 Task: Open Card Card0000000366 in Board Board0000000092 in Workspace WS0000000031 in Trello. Add Member Mailaustralia7@gmail.com to Card Card0000000366 in Board Board0000000092 in Workspace WS0000000031 in Trello. Add Blue Label titled Label0000000366 to Card Card0000000366 in Board Board0000000092 in Workspace WS0000000031 in Trello. Add Checklist CL0000000366 to Card Card0000000366 in Board Board0000000092 in Workspace WS0000000031 in Trello. Add Dates with Start Date as Sep 01 2023 and Due Date as Sep 30 2023 to Card Card0000000366 in Board Board0000000092 in Workspace WS0000000031 in Trello
Action: Mouse moved to (340, 323)
Screenshot: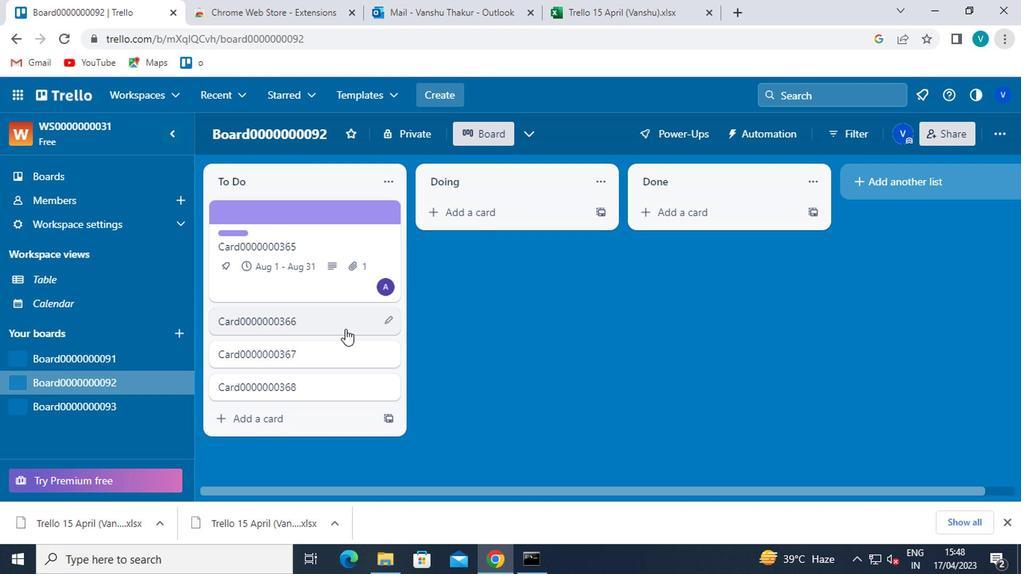 
Action: Mouse pressed left at (340, 323)
Screenshot: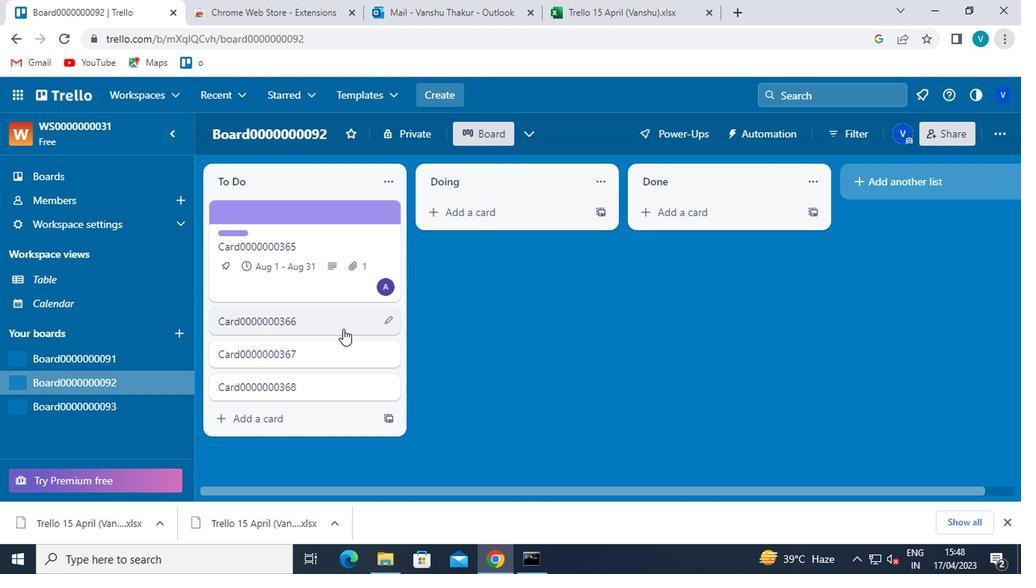 
Action: Mouse moved to (678, 210)
Screenshot: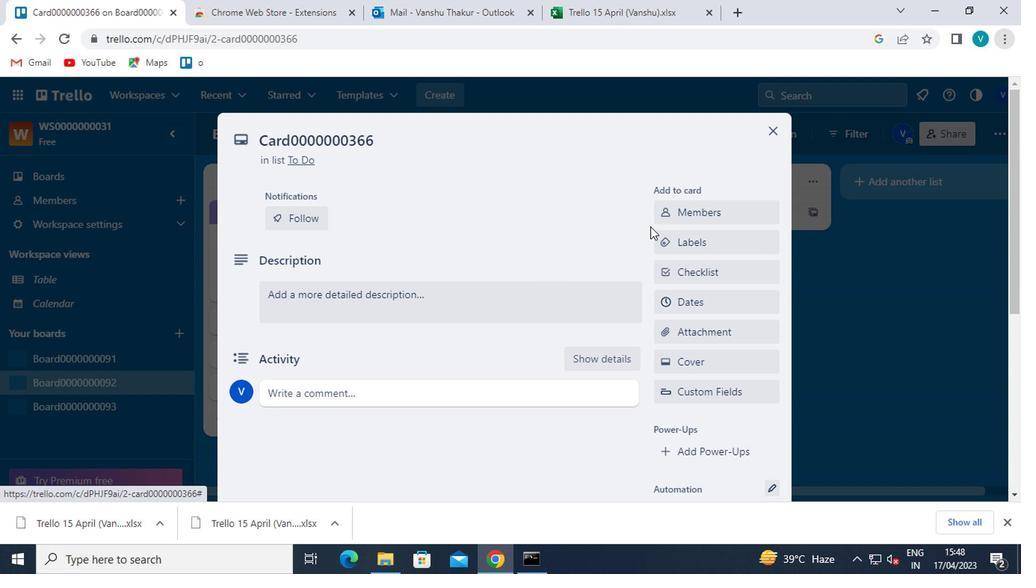 
Action: Mouse pressed left at (678, 210)
Screenshot: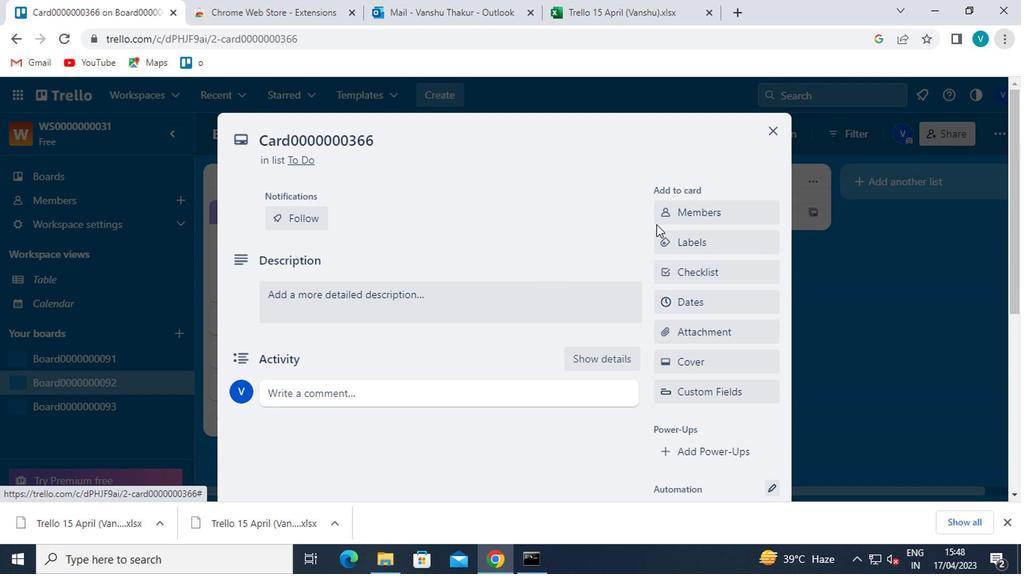 
Action: Mouse moved to (690, 277)
Screenshot: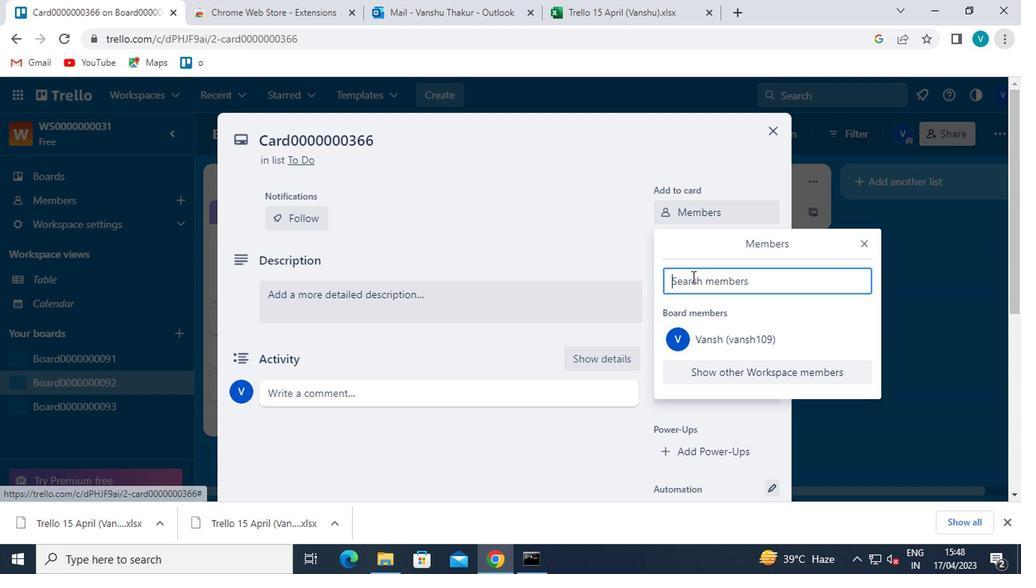 
Action: Mouse pressed left at (690, 277)
Screenshot: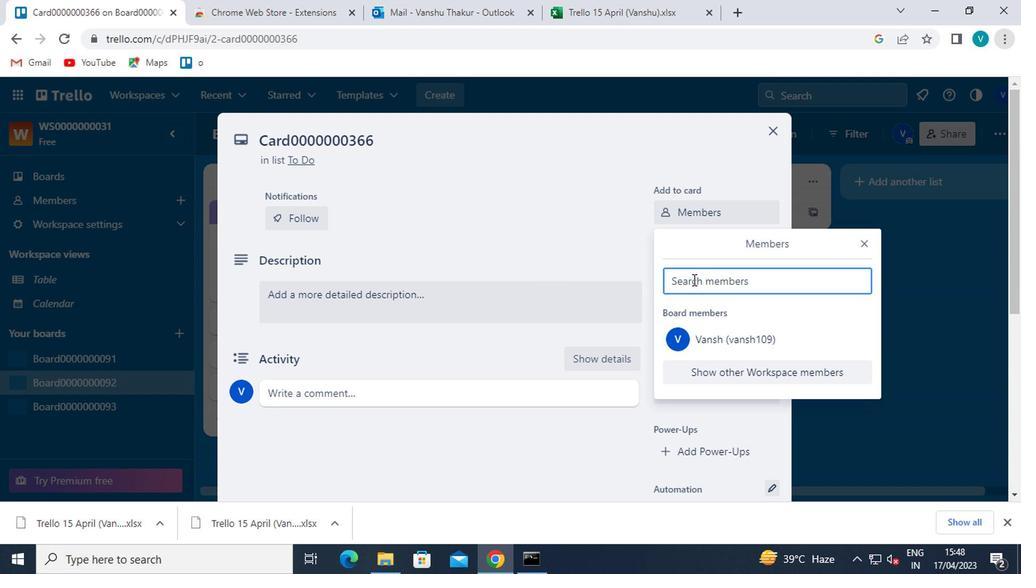 
Action: Key pressed <Key.shift>MAILAUSTRALIA7<Key.shift>@GMAIL.COM
Screenshot: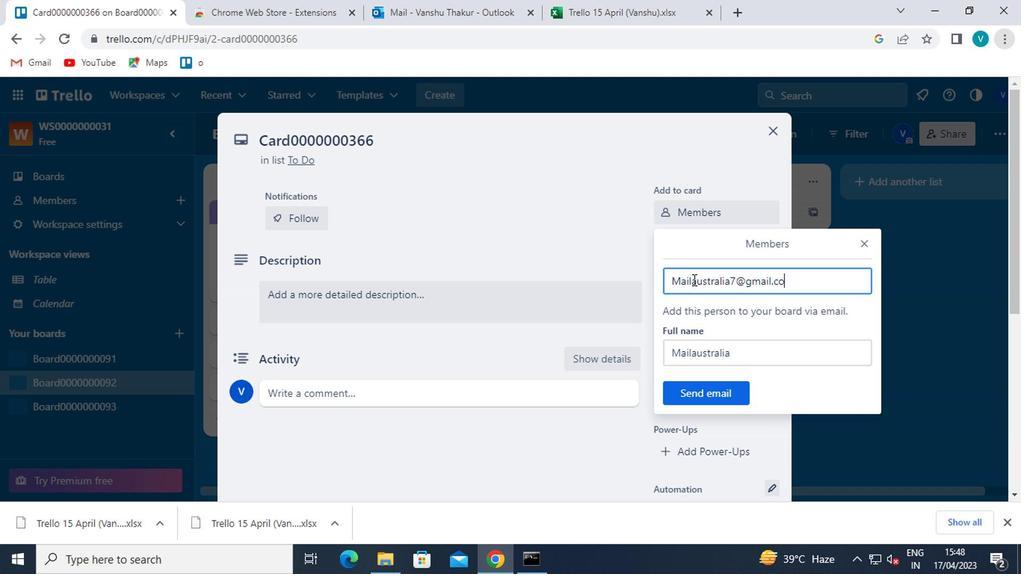 
Action: Mouse moved to (711, 391)
Screenshot: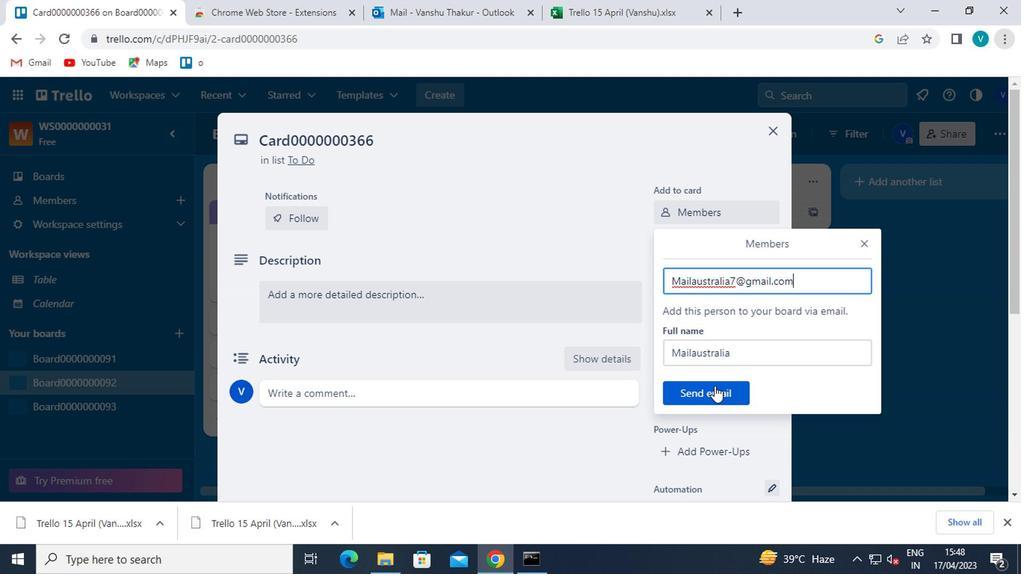 
Action: Mouse pressed left at (711, 391)
Screenshot: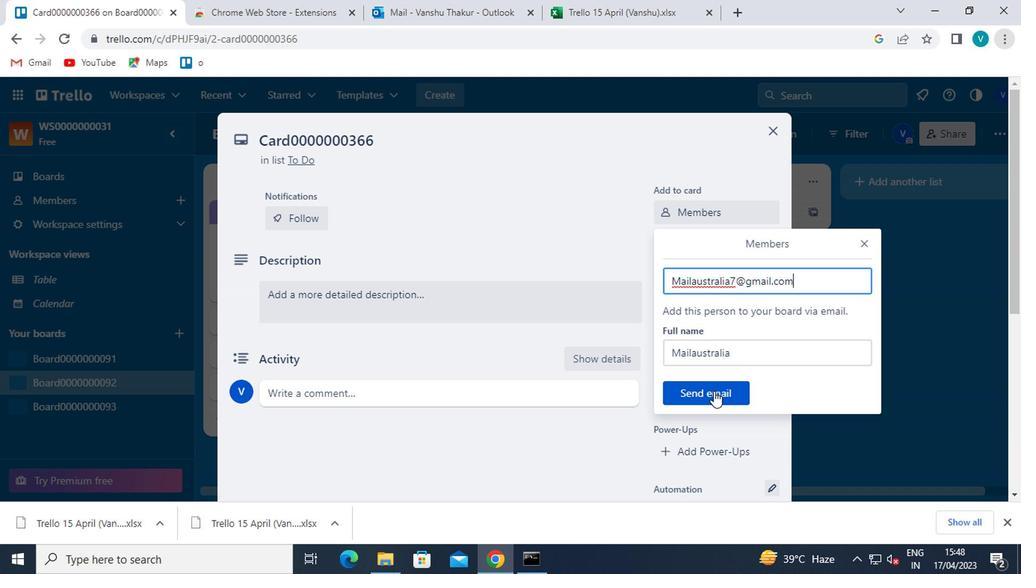 
Action: Mouse moved to (726, 234)
Screenshot: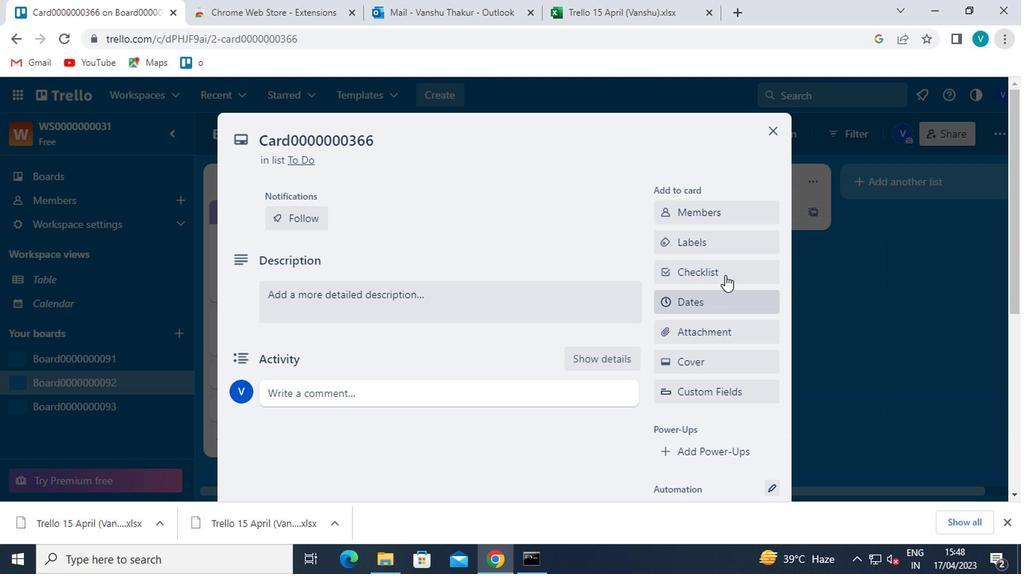 
Action: Mouse pressed left at (726, 234)
Screenshot: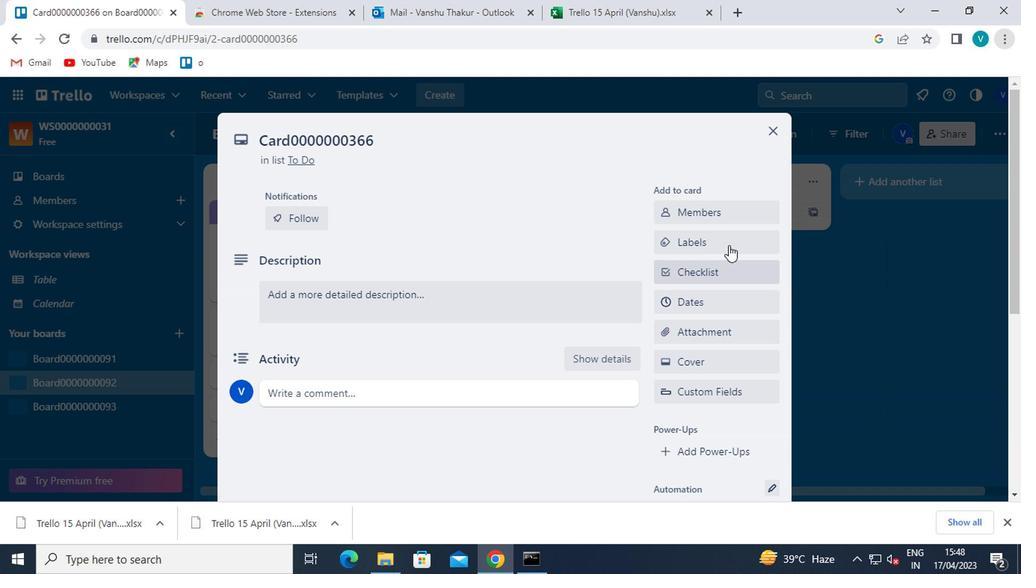 
Action: Mouse moved to (759, 421)
Screenshot: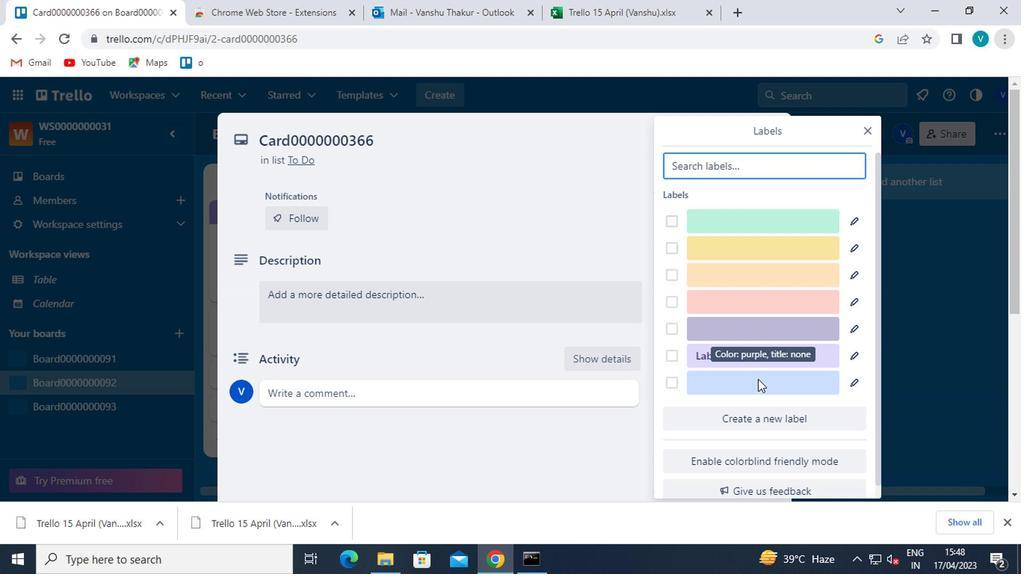 
Action: Mouse pressed left at (759, 421)
Screenshot: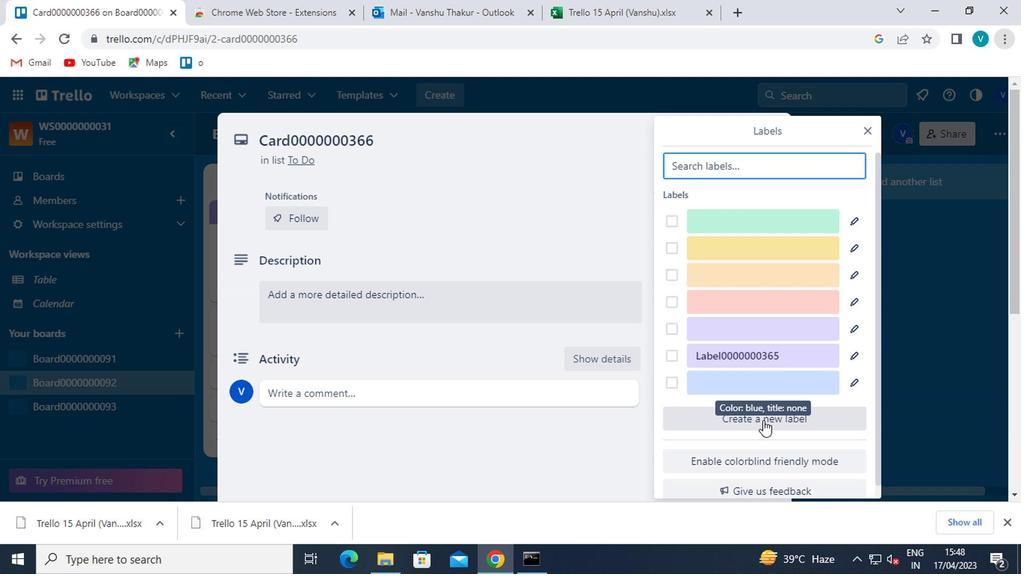 
Action: Mouse moved to (684, 421)
Screenshot: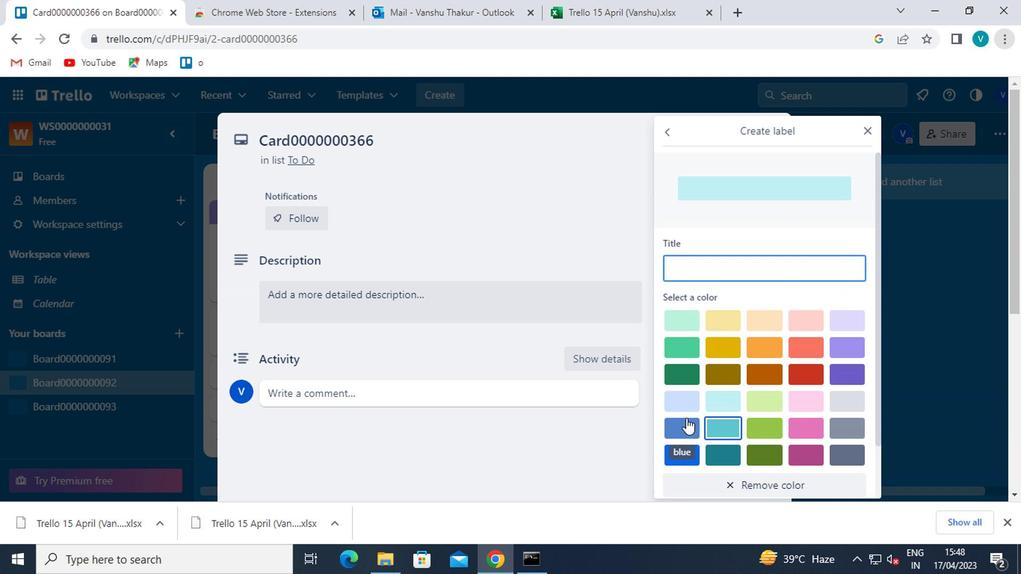 
Action: Mouse pressed left at (684, 421)
Screenshot: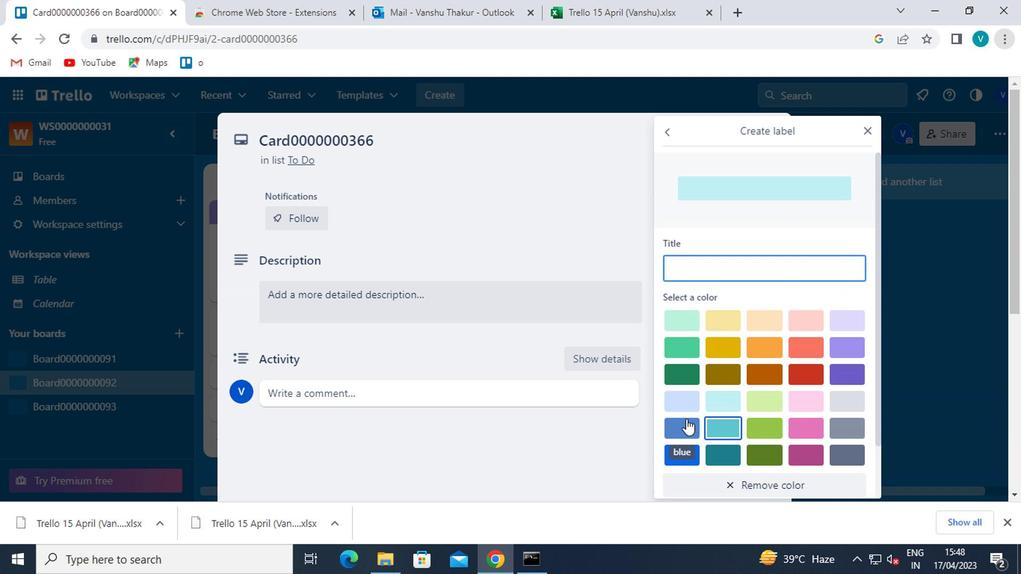 
Action: Mouse moved to (721, 287)
Screenshot: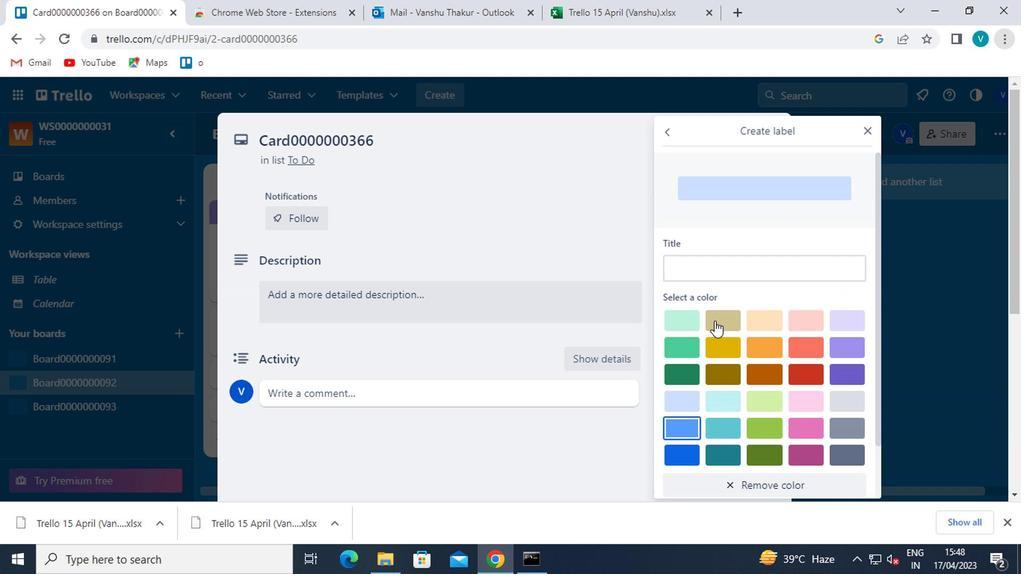
Action: Mouse pressed left at (721, 287)
Screenshot: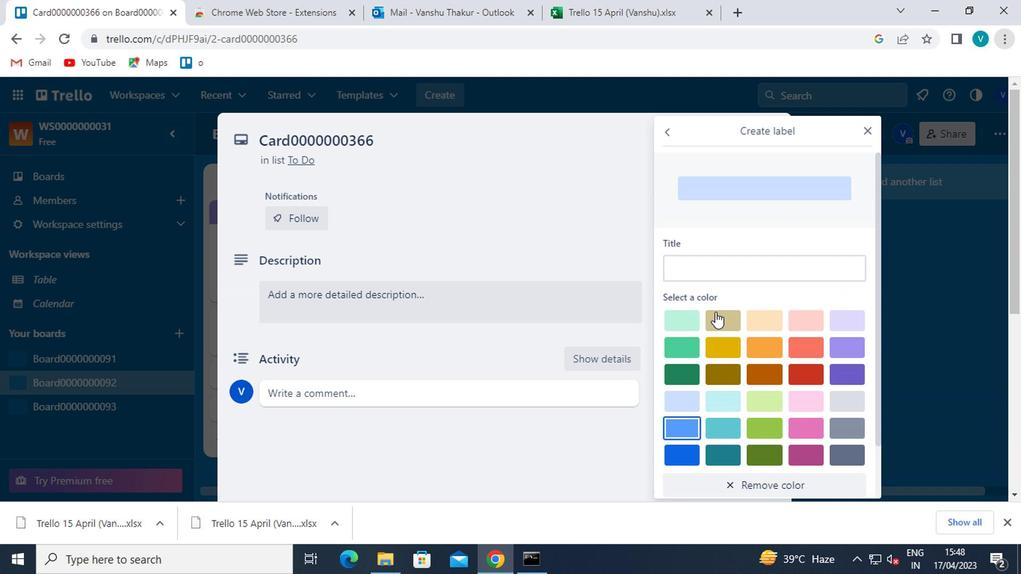 
Action: Mouse moved to (728, 268)
Screenshot: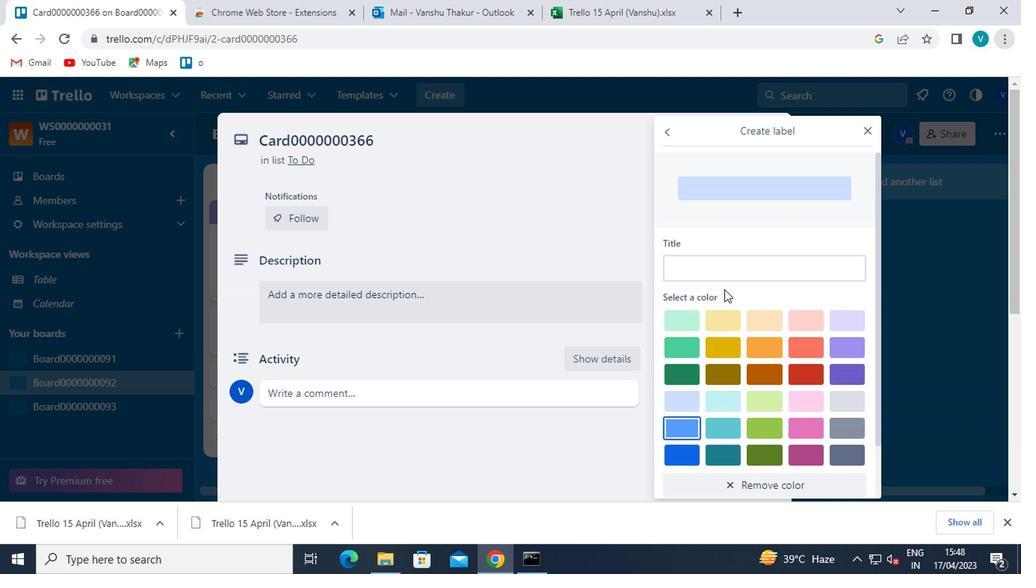 
Action: Mouse pressed left at (728, 268)
Screenshot: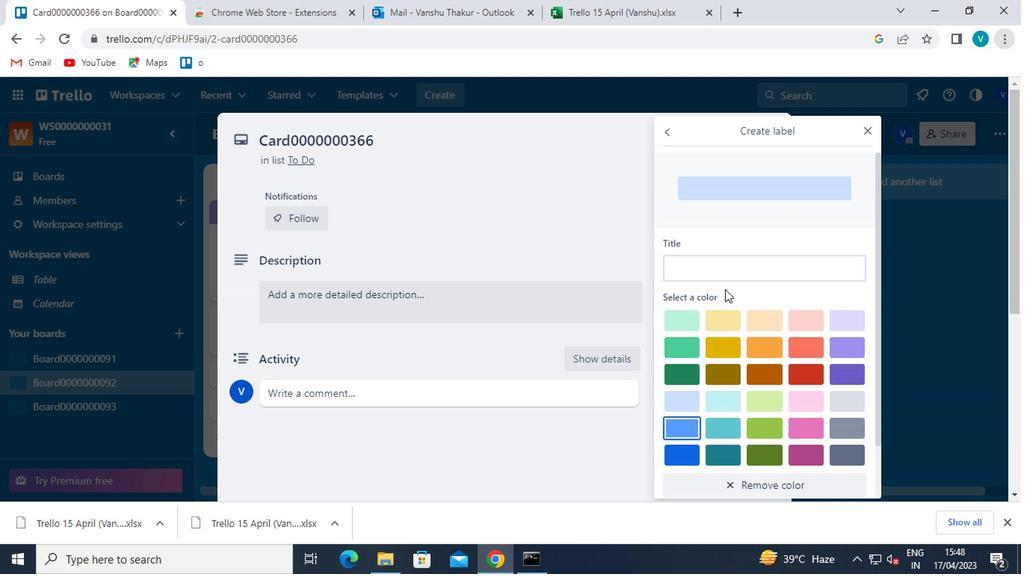 
Action: Mouse moved to (728, 266)
Screenshot: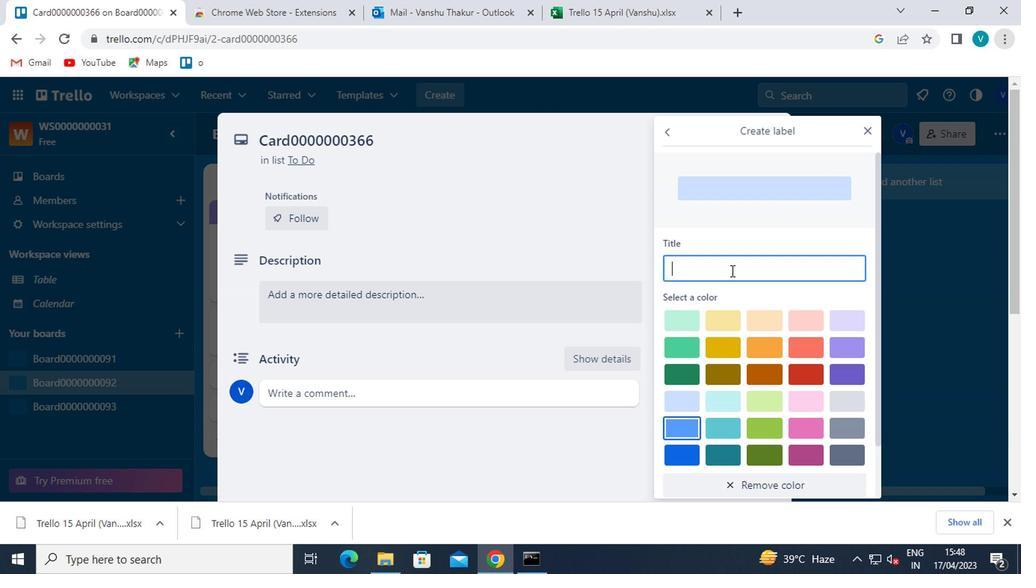 
Action: Key pressed <Key.shift>LABEL0000000366
Screenshot: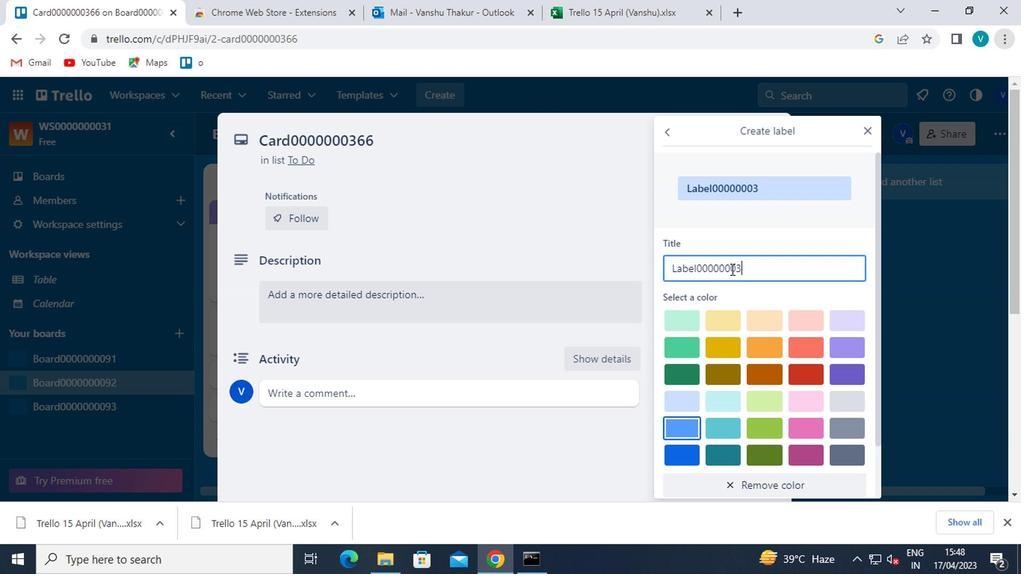 
Action: Mouse scrolled (728, 265) with delta (0, -1)
Screenshot: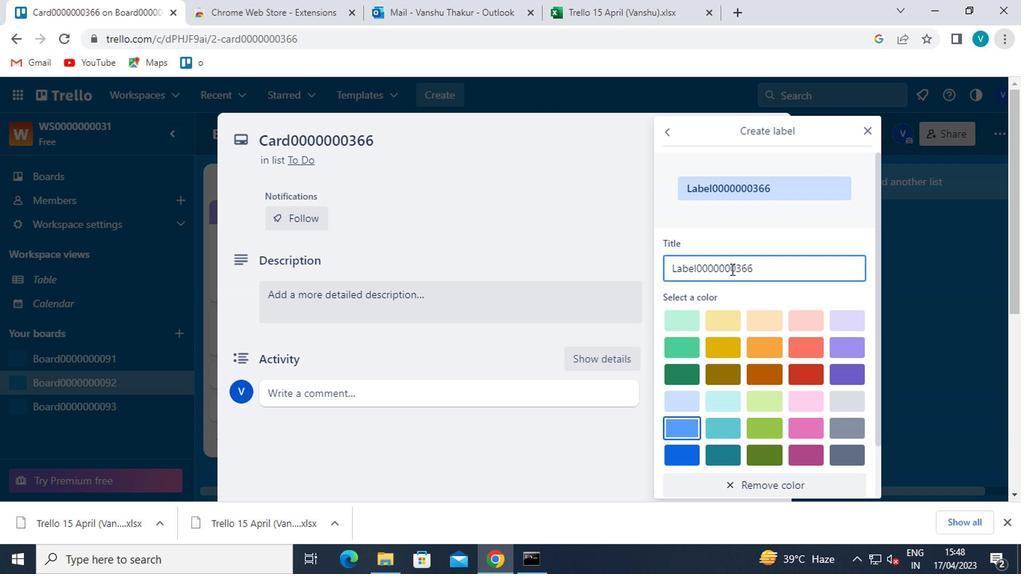 
Action: Mouse scrolled (728, 265) with delta (0, -1)
Screenshot: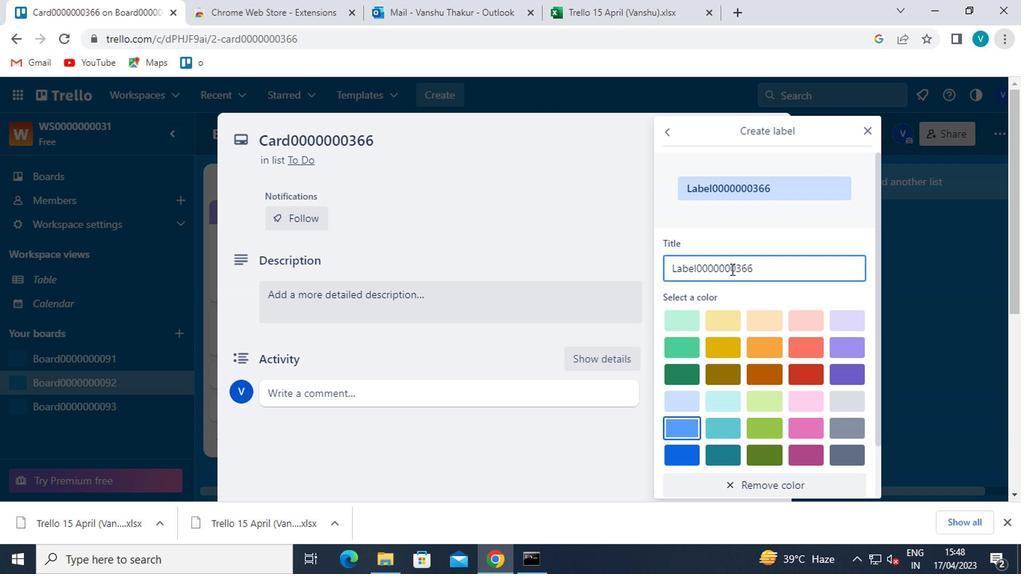
Action: Mouse moved to (671, 475)
Screenshot: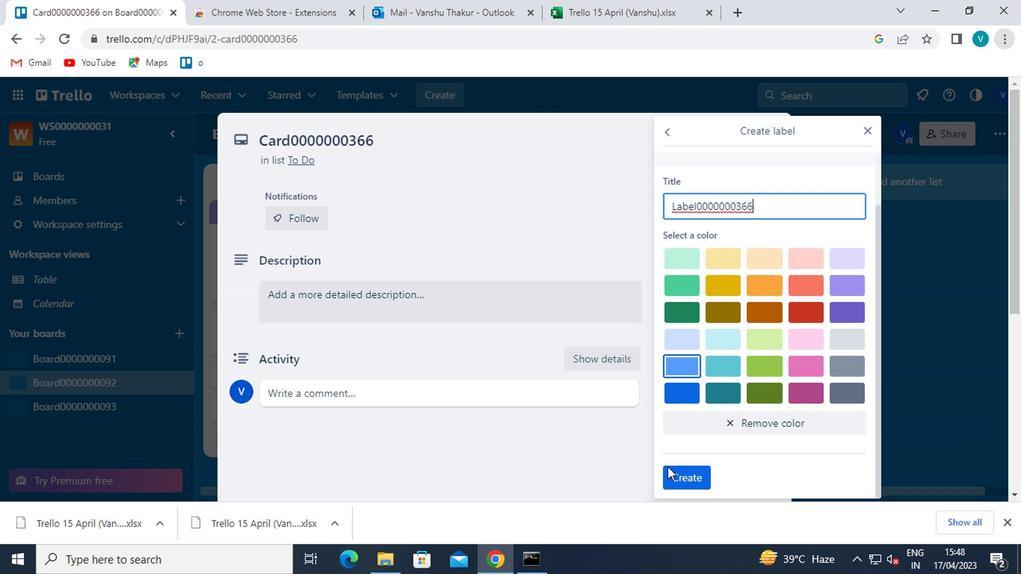 
Action: Mouse pressed left at (671, 475)
Screenshot: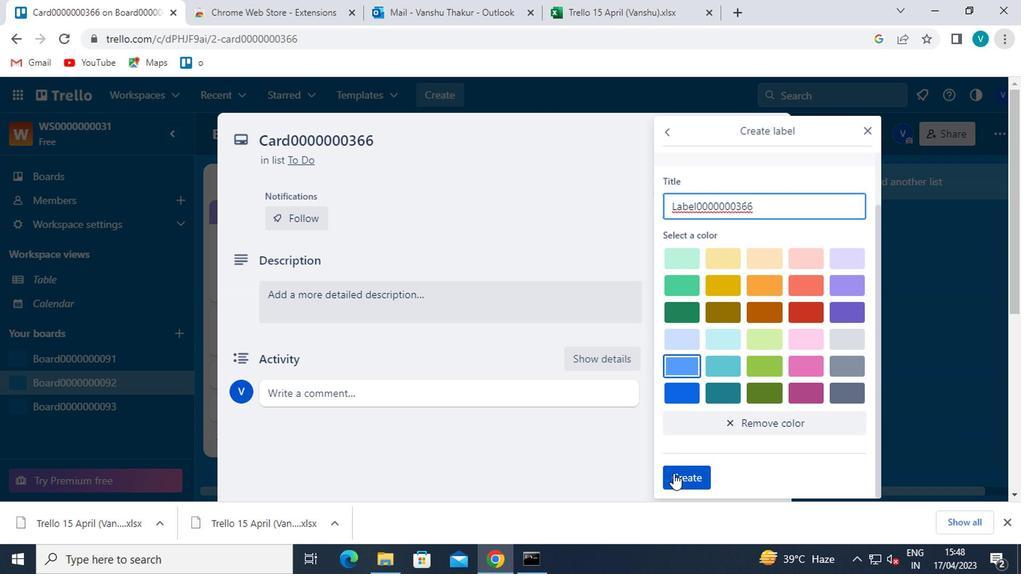 
Action: Mouse moved to (856, 122)
Screenshot: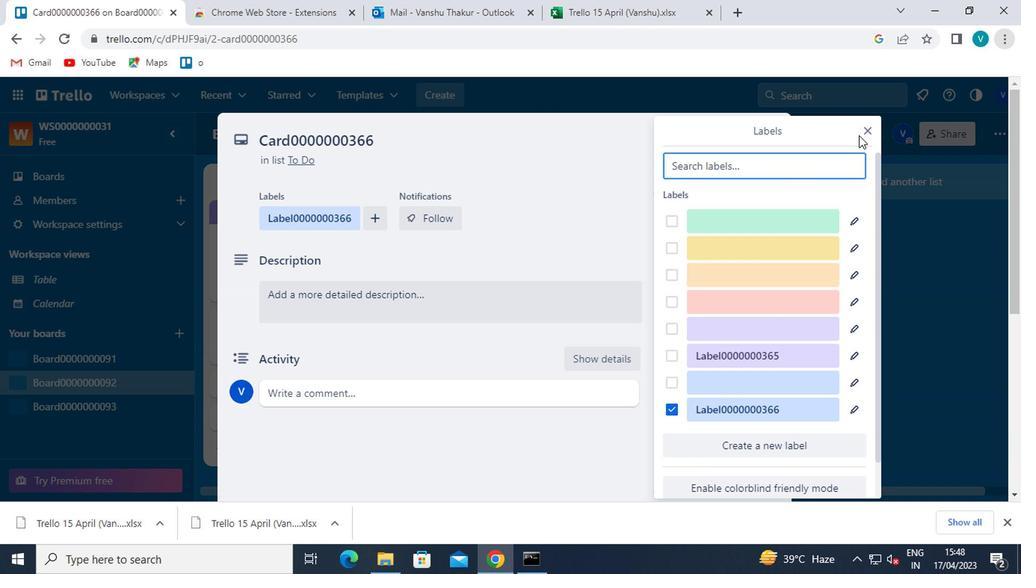 
Action: Mouse pressed left at (856, 122)
Screenshot: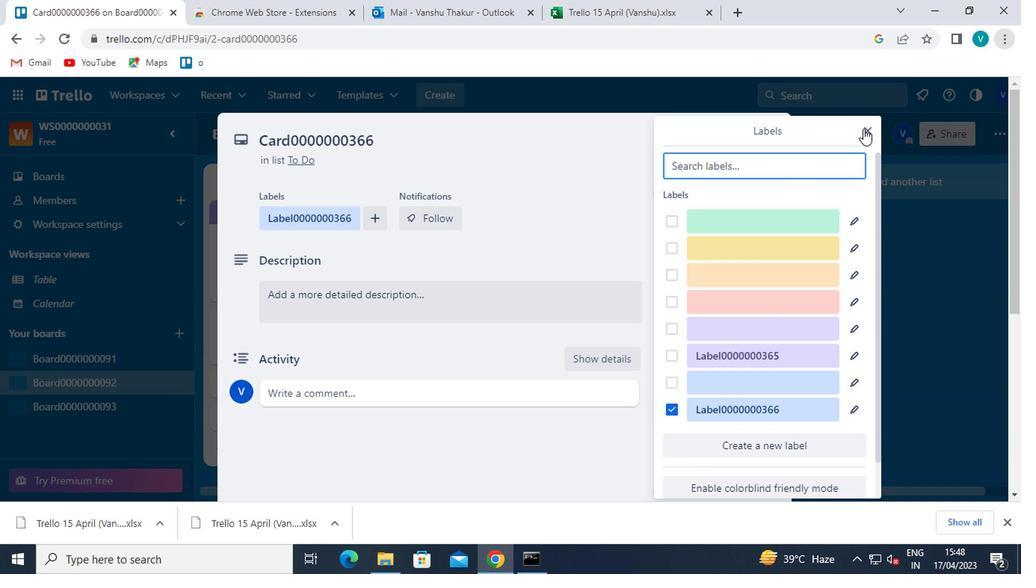 
Action: Mouse moved to (723, 272)
Screenshot: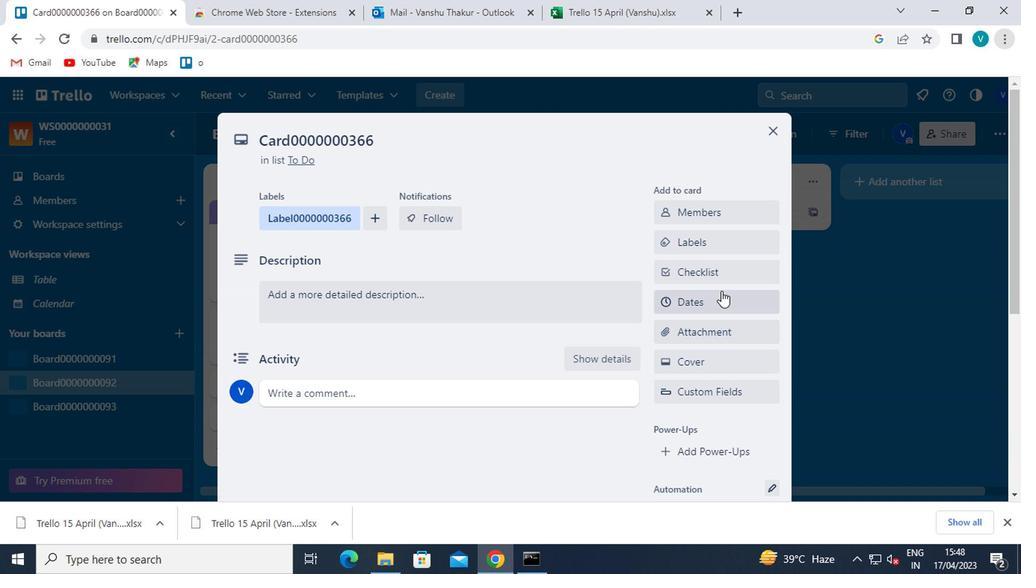 
Action: Mouse pressed left at (723, 272)
Screenshot: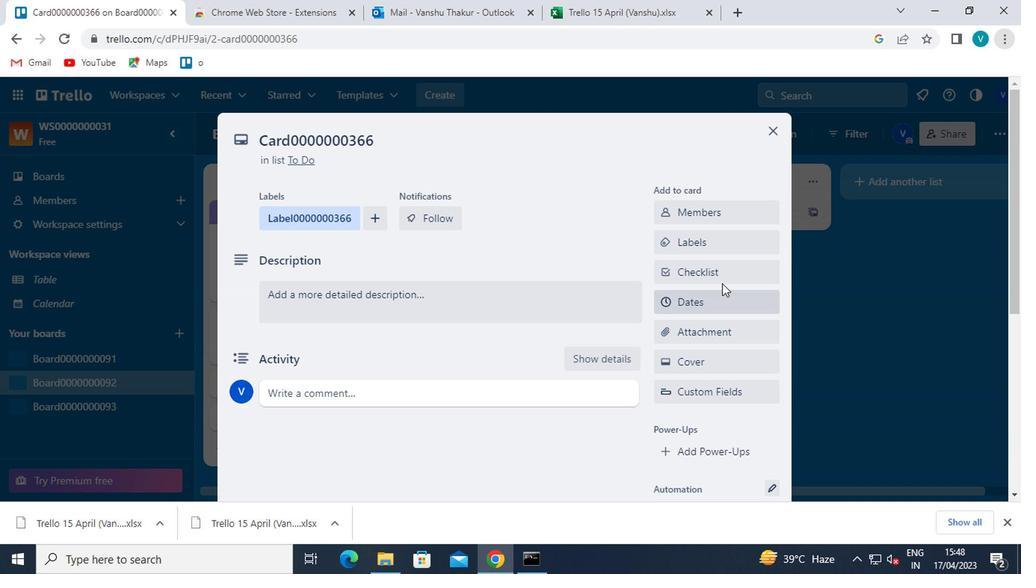 
Action: Key pressed <Key.shift>CL0000000366
Screenshot: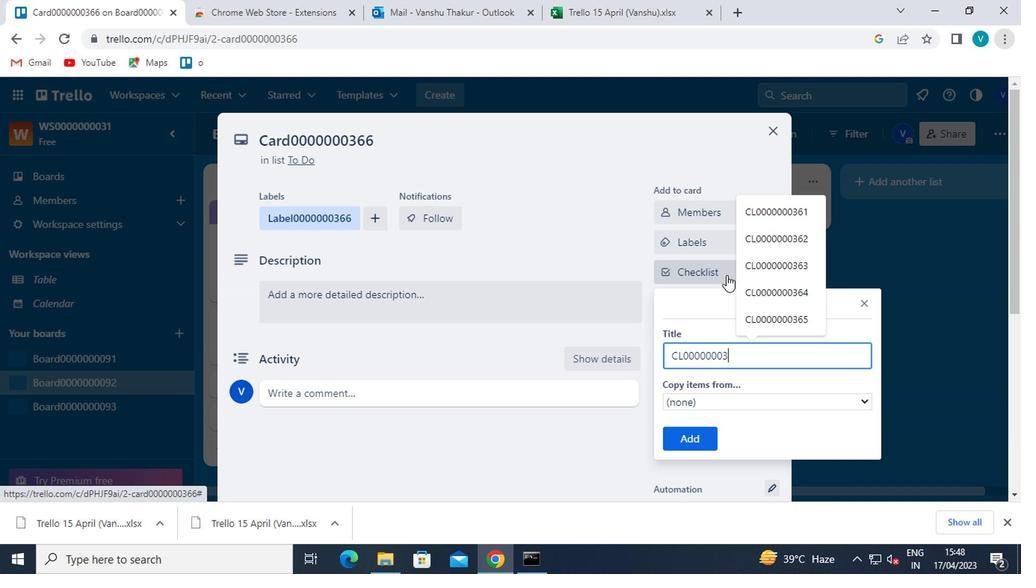 
Action: Mouse moved to (696, 437)
Screenshot: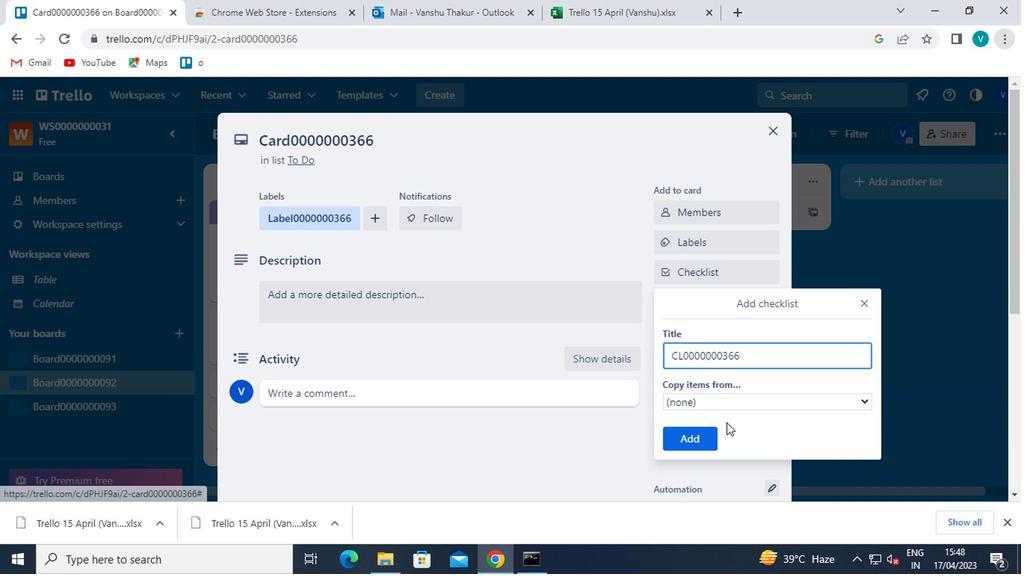 
Action: Mouse pressed left at (696, 437)
Screenshot: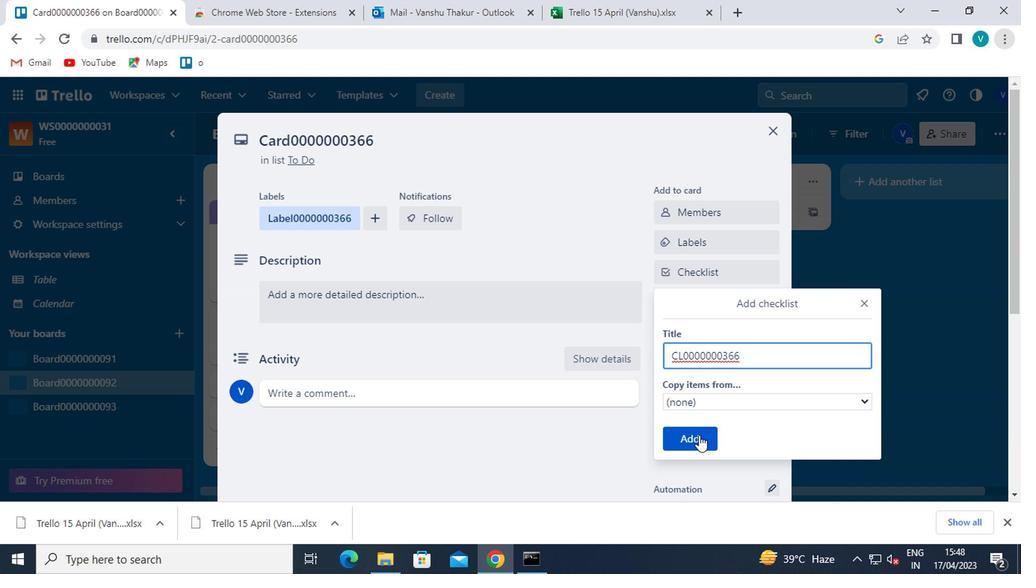 
Action: Mouse moved to (713, 301)
Screenshot: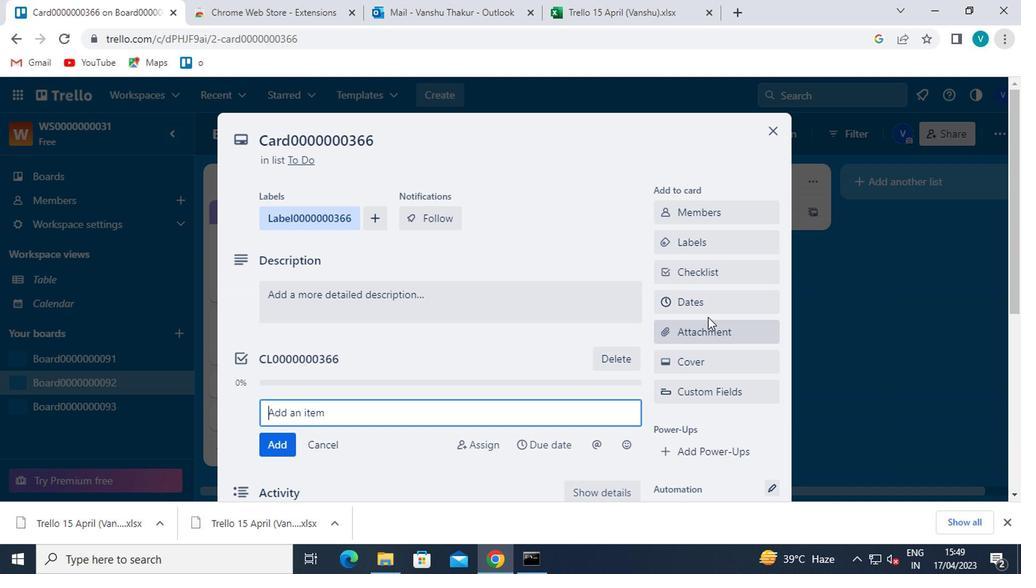 
Action: Mouse pressed left at (713, 301)
Screenshot: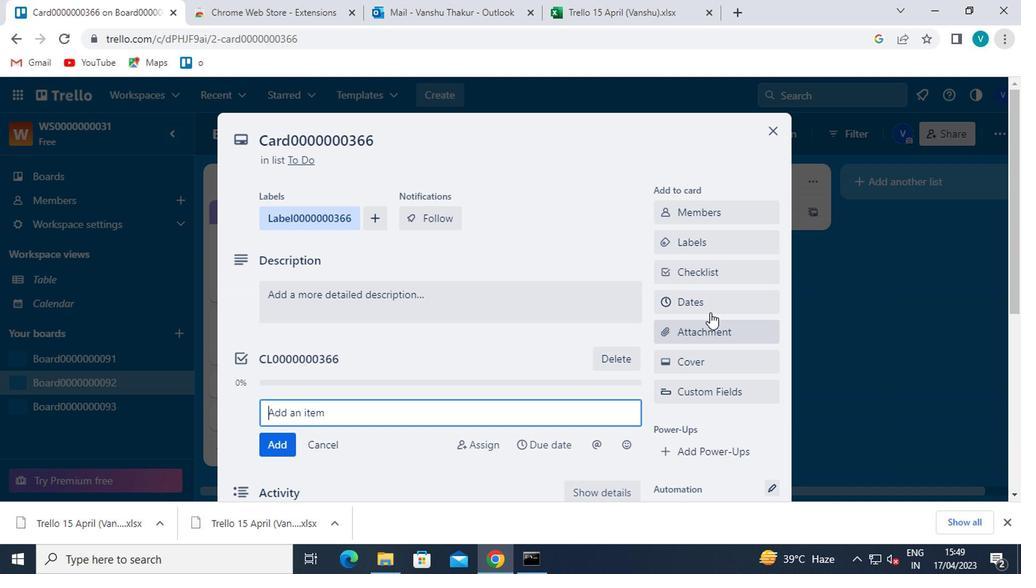 
Action: Mouse moved to (674, 400)
Screenshot: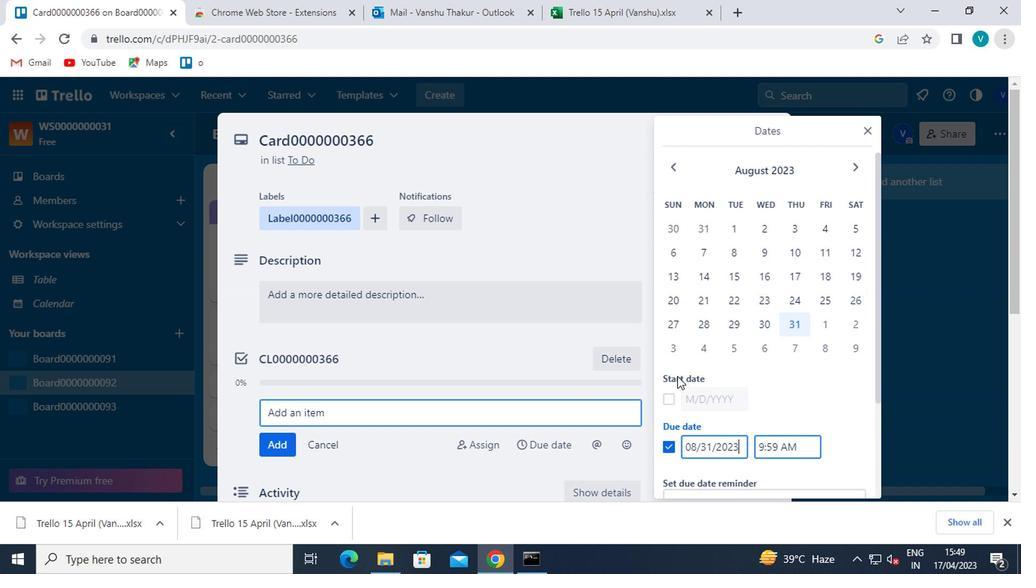 
Action: Mouse pressed left at (674, 400)
Screenshot: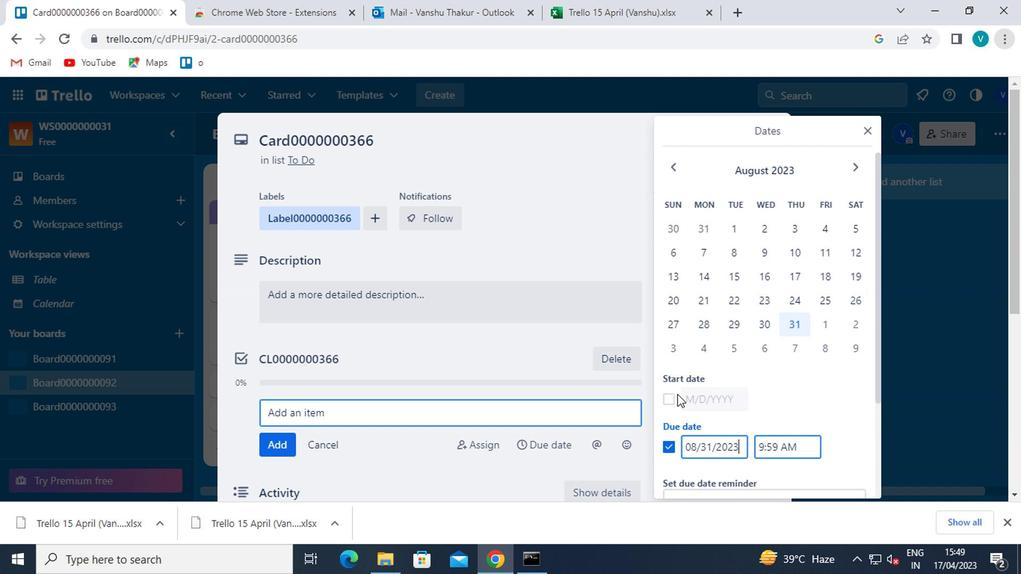 
Action: Mouse moved to (845, 169)
Screenshot: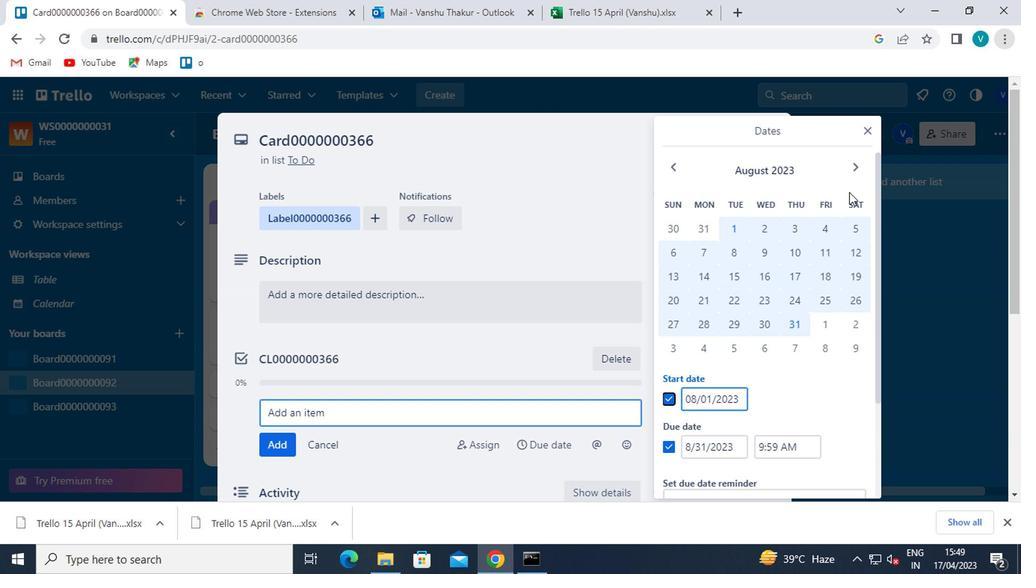 
Action: Mouse pressed left at (845, 169)
Screenshot: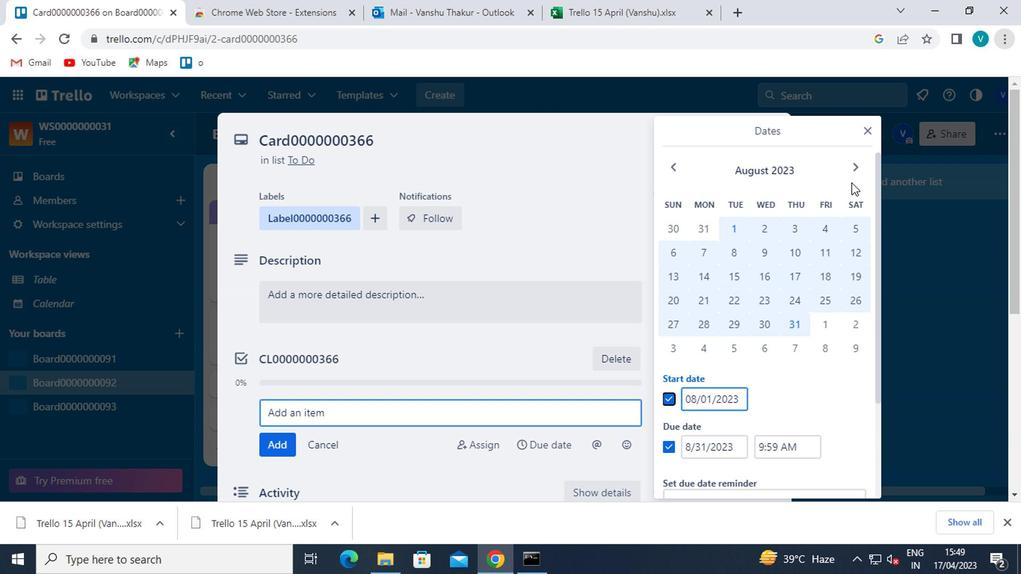 
Action: Mouse moved to (824, 219)
Screenshot: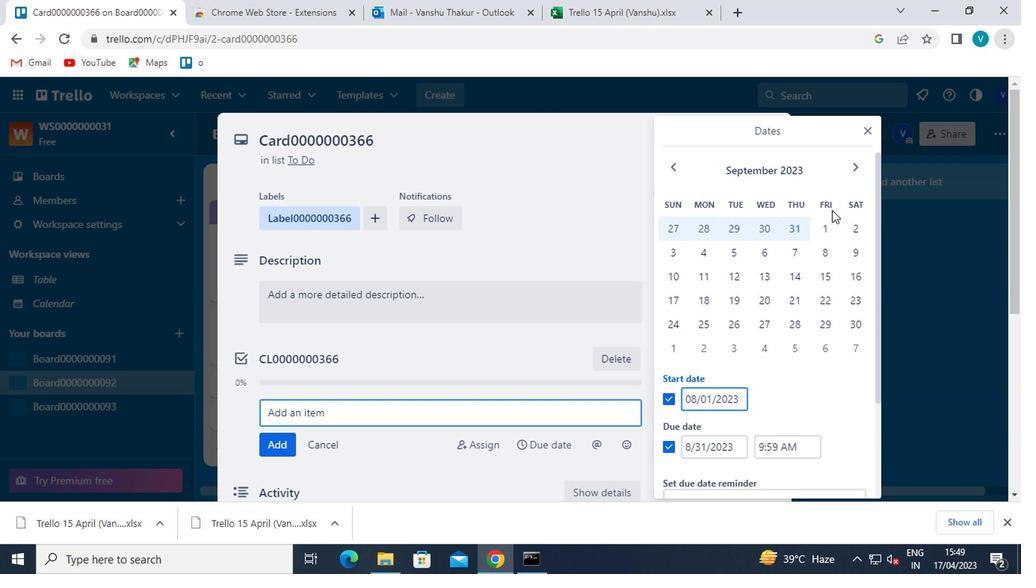 
Action: Mouse pressed left at (824, 219)
Screenshot: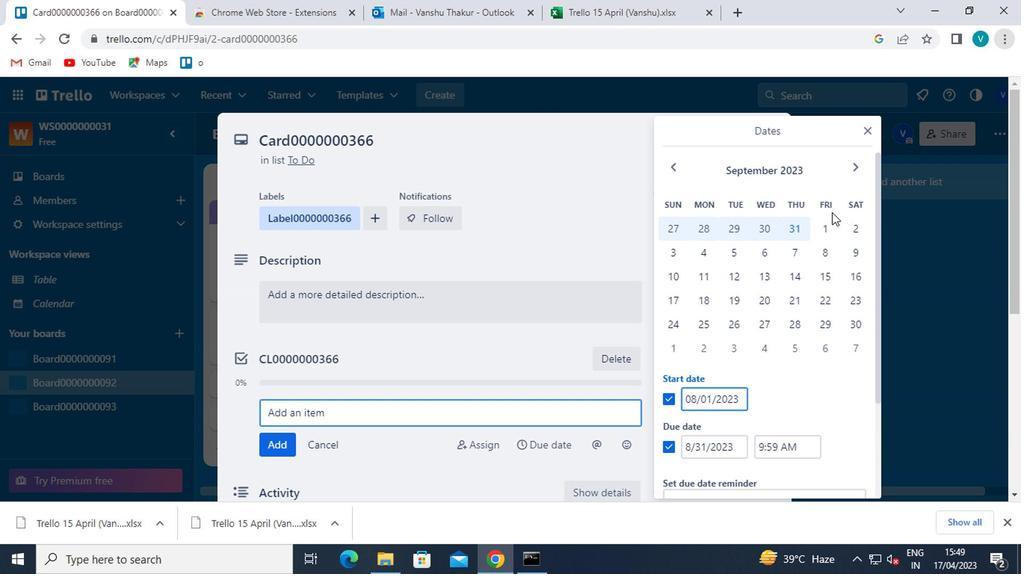 
Action: Mouse moved to (848, 323)
Screenshot: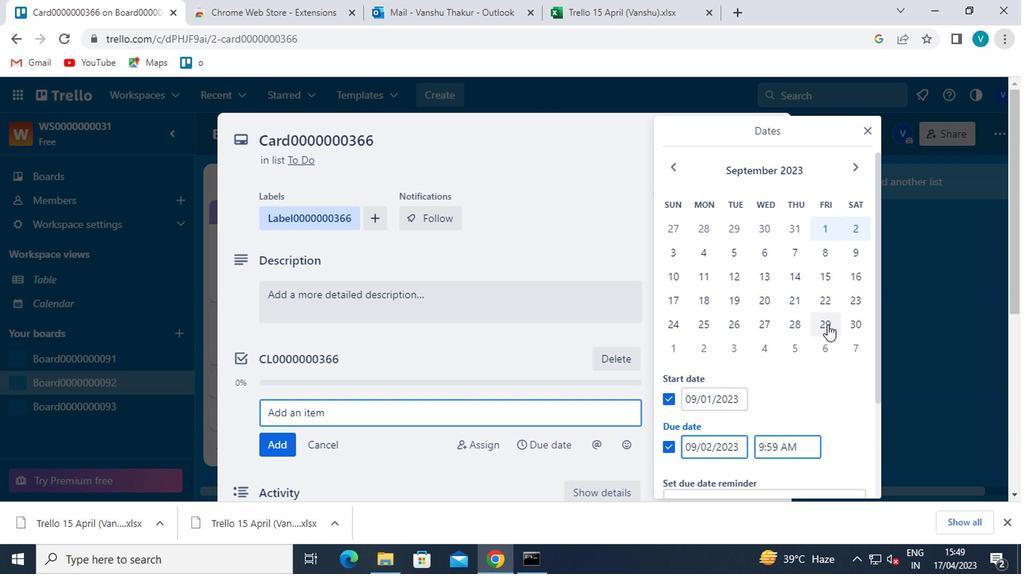
Action: Mouse pressed left at (848, 323)
Screenshot: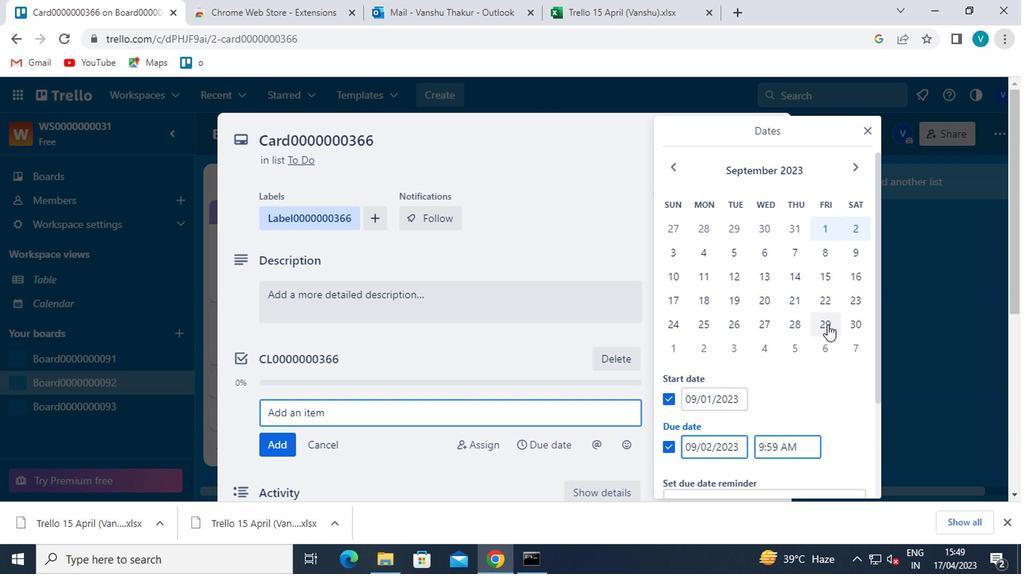 
Action: Mouse moved to (759, 383)
Screenshot: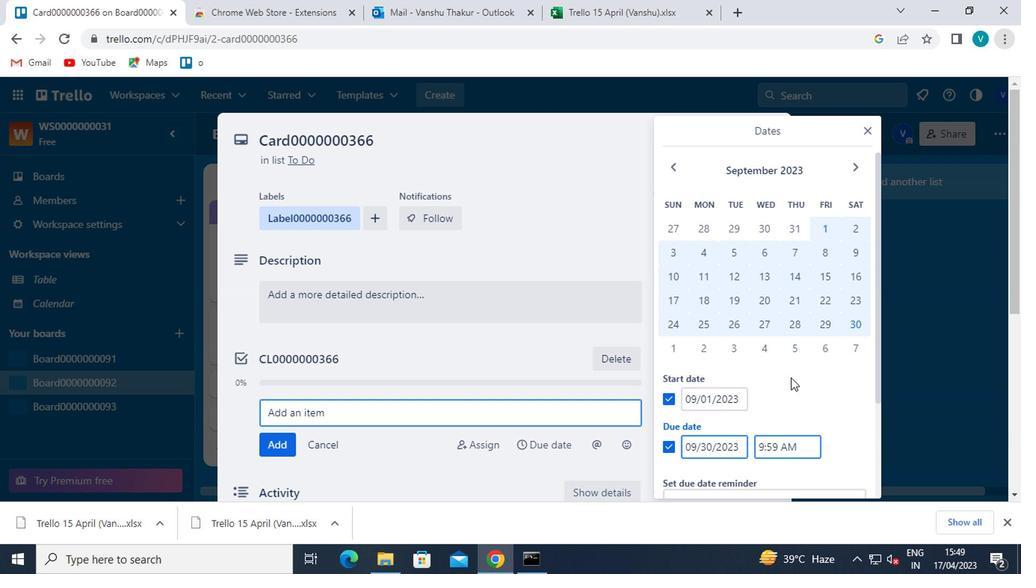 
Action: Mouse scrolled (759, 382) with delta (0, -1)
Screenshot: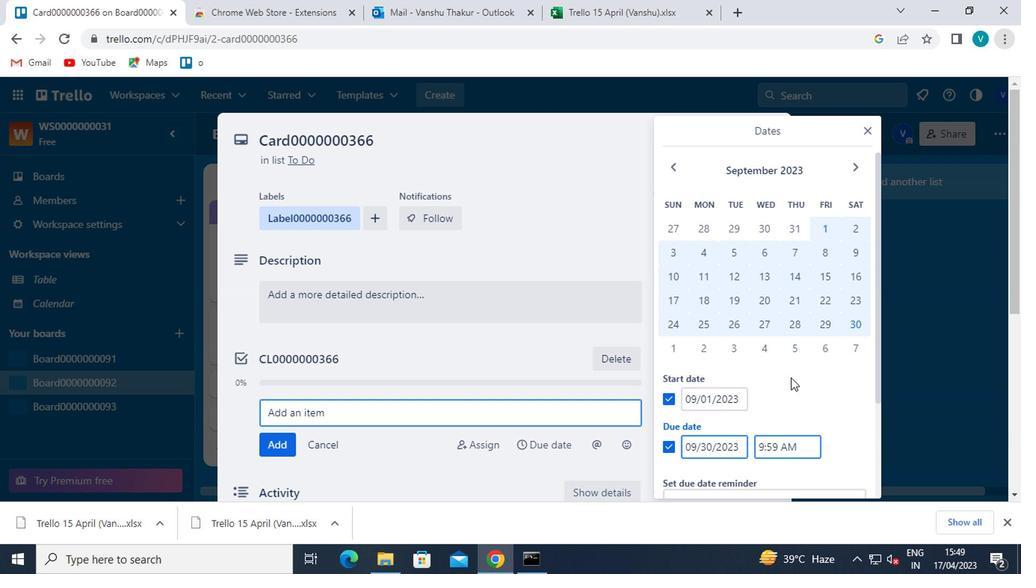 
Action: Mouse moved to (755, 383)
Screenshot: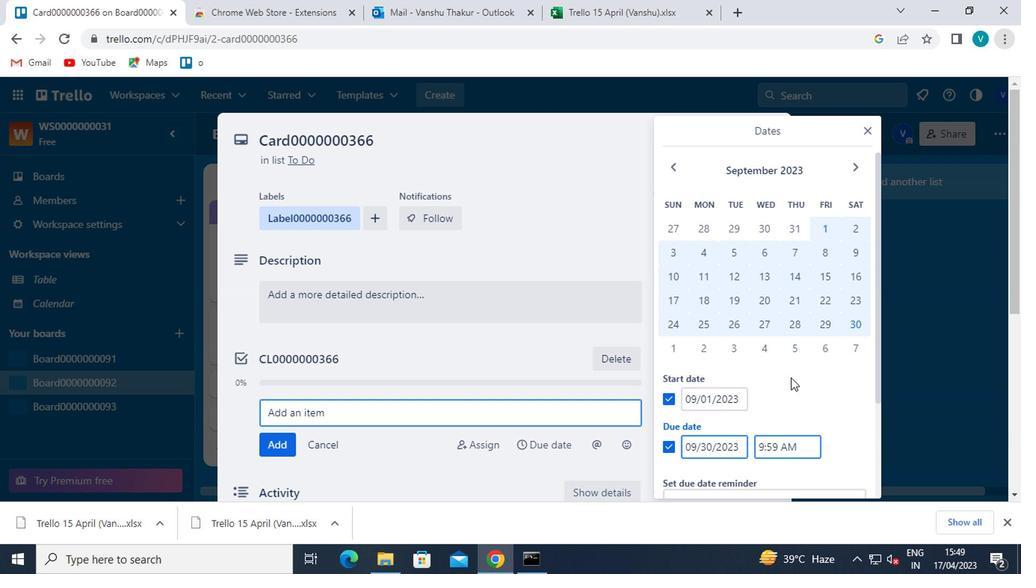 
Action: Mouse scrolled (755, 382) with delta (0, -1)
Screenshot: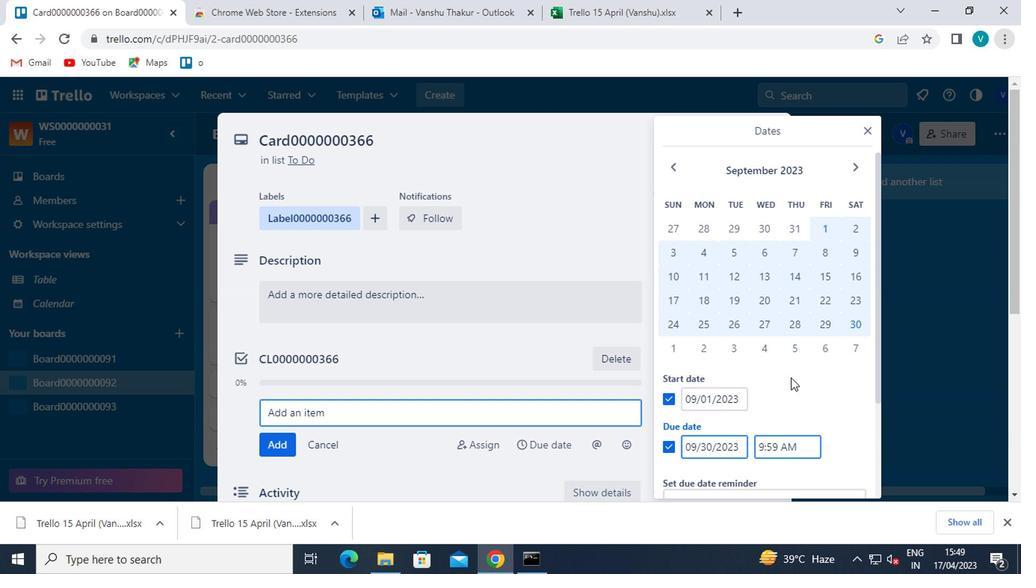 
Action: Mouse moved to (715, 436)
Screenshot: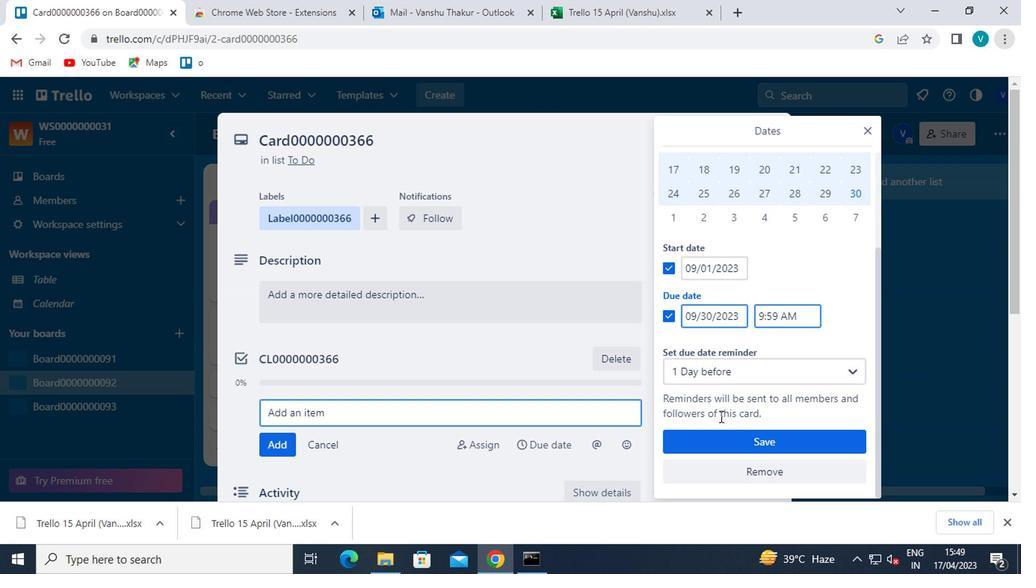 
Action: Mouse pressed left at (715, 436)
Screenshot: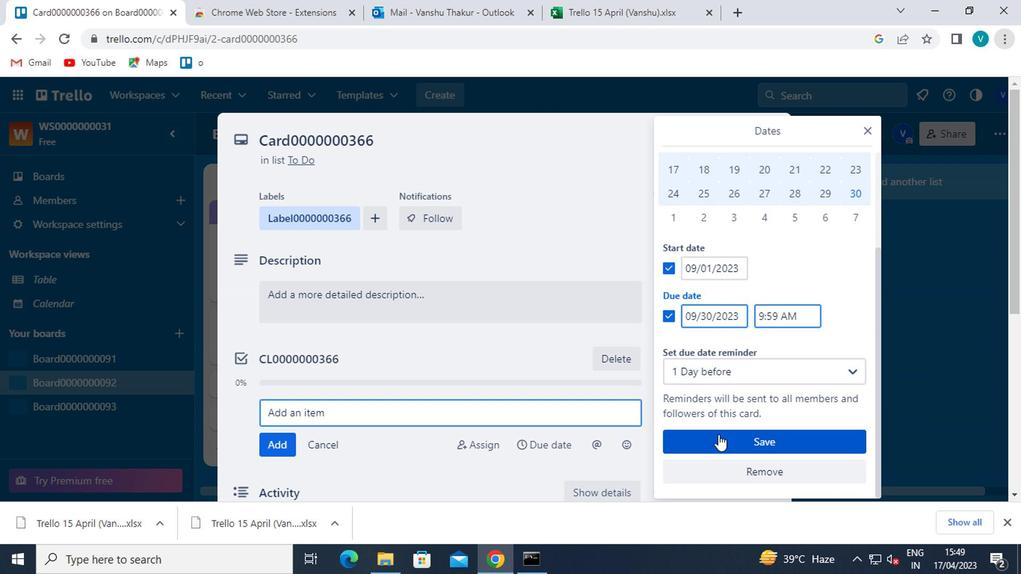 
